 Task: Create a due date automation trigger when advanced on, 2 working days before a card is due add content with a name or a description containing resume at 11:00 AM.
Action: Mouse moved to (1028, 79)
Screenshot: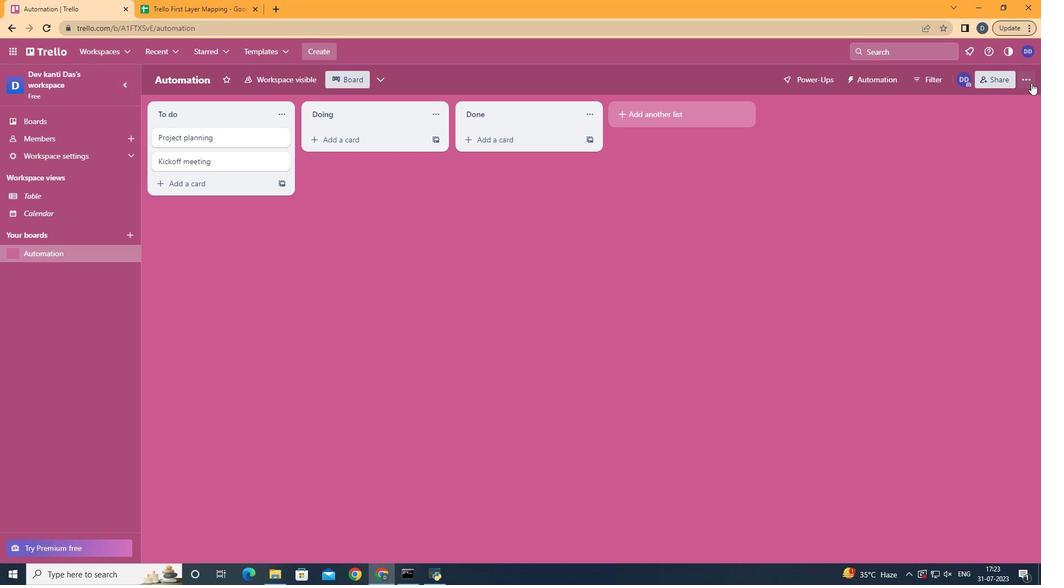 
Action: Mouse pressed left at (1028, 79)
Screenshot: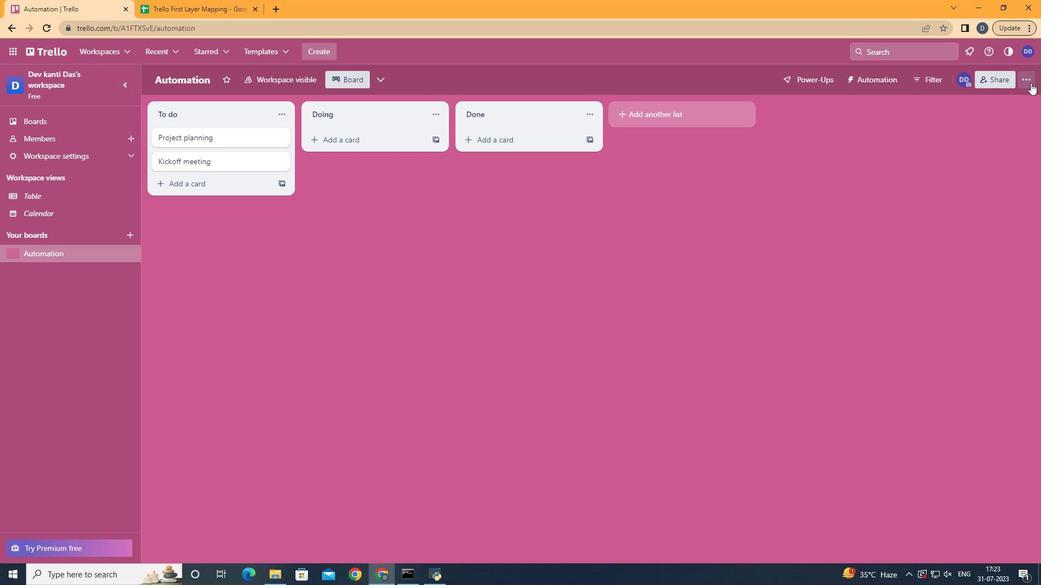 
Action: Mouse moved to (957, 234)
Screenshot: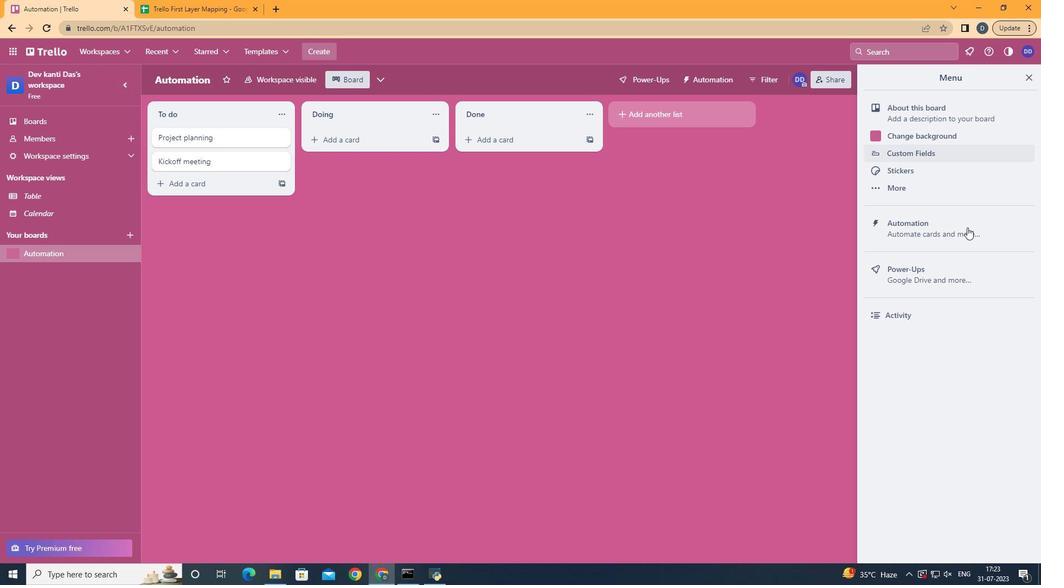 
Action: Mouse pressed left at (957, 234)
Screenshot: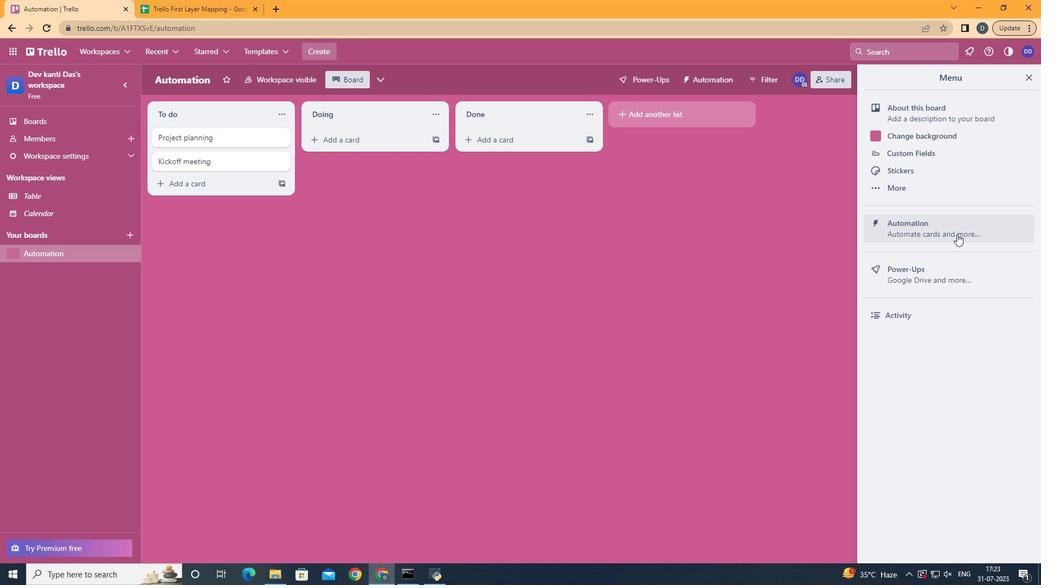 
Action: Mouse moved to (209, 219)
Screenshot: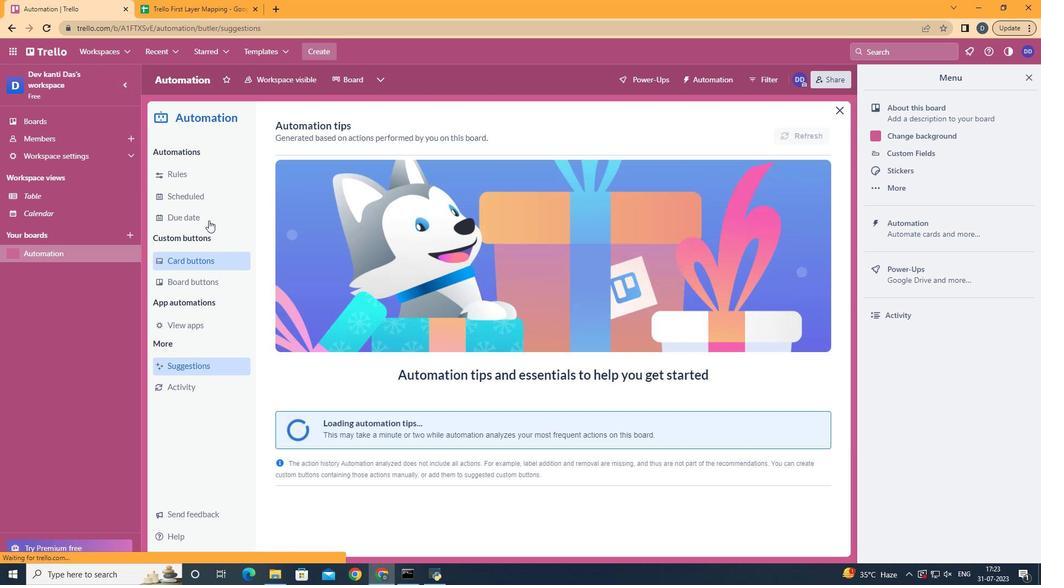 
Action: Mouse pressed left at (209, 219)
Screenshot: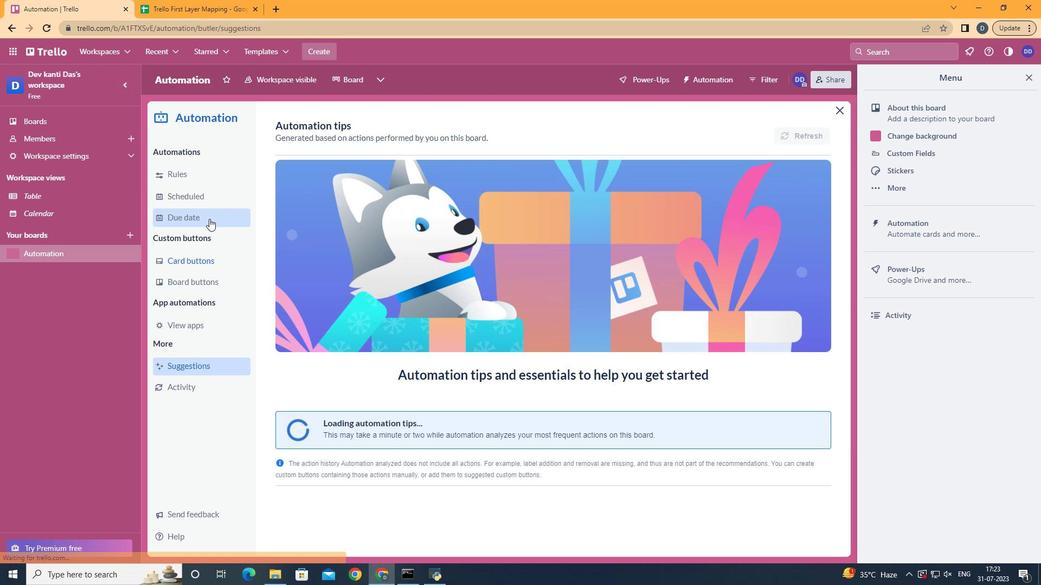 
Action: Mouse moved to (765, 124)
Screenshot: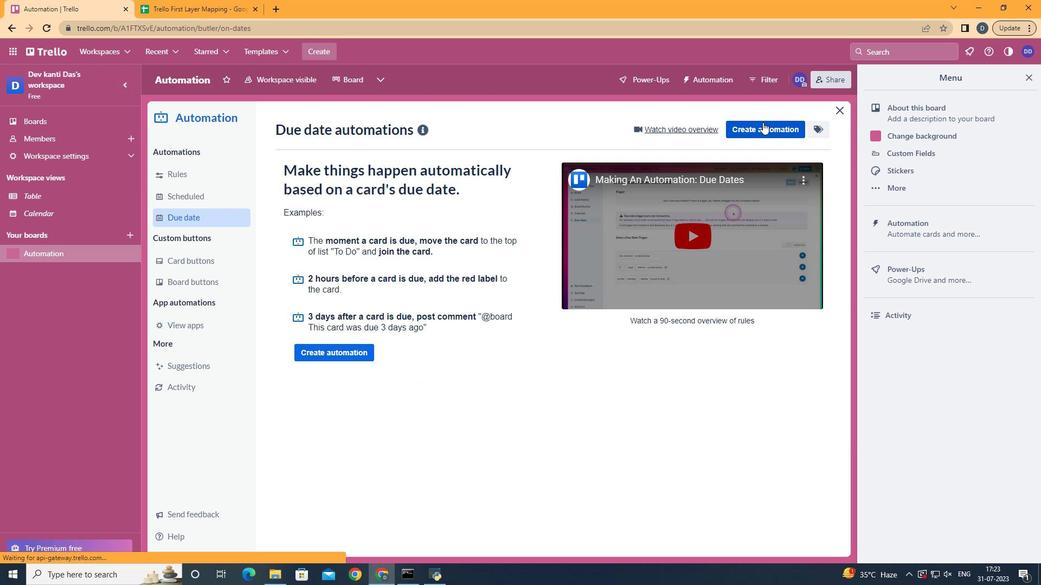 
Action: Mouse pressed left at (765, 124)
Screenshot: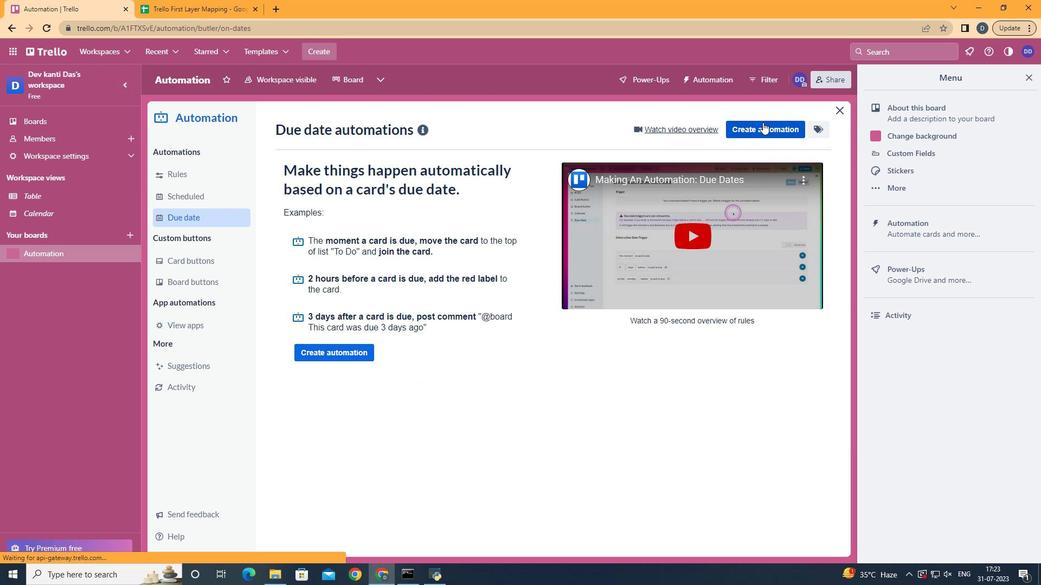 
Action: Mouse moved to (546, 232)
Screenshot: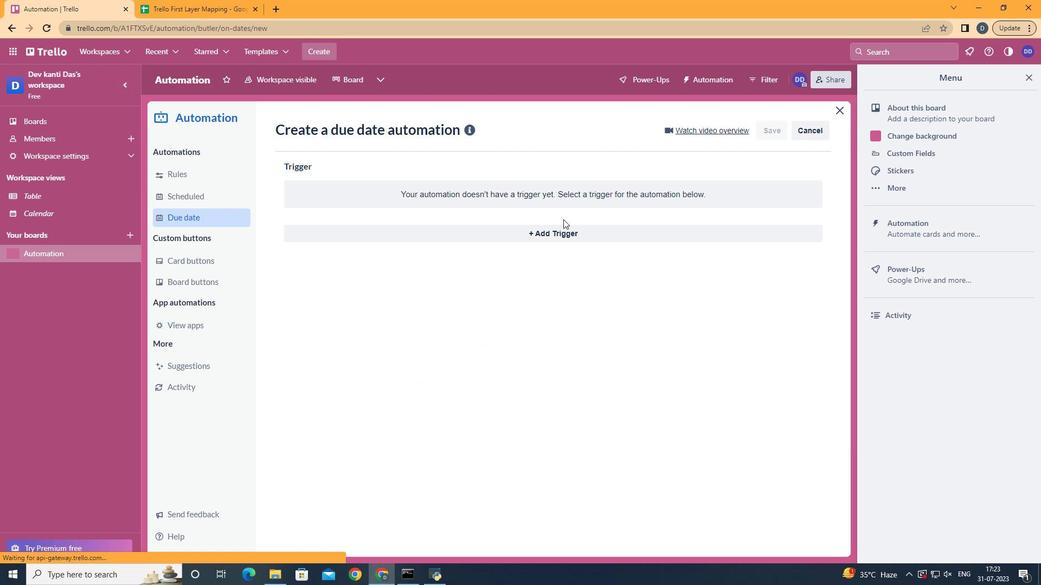 
Action: Mouse pressed left at (546, 232)
Screenshot: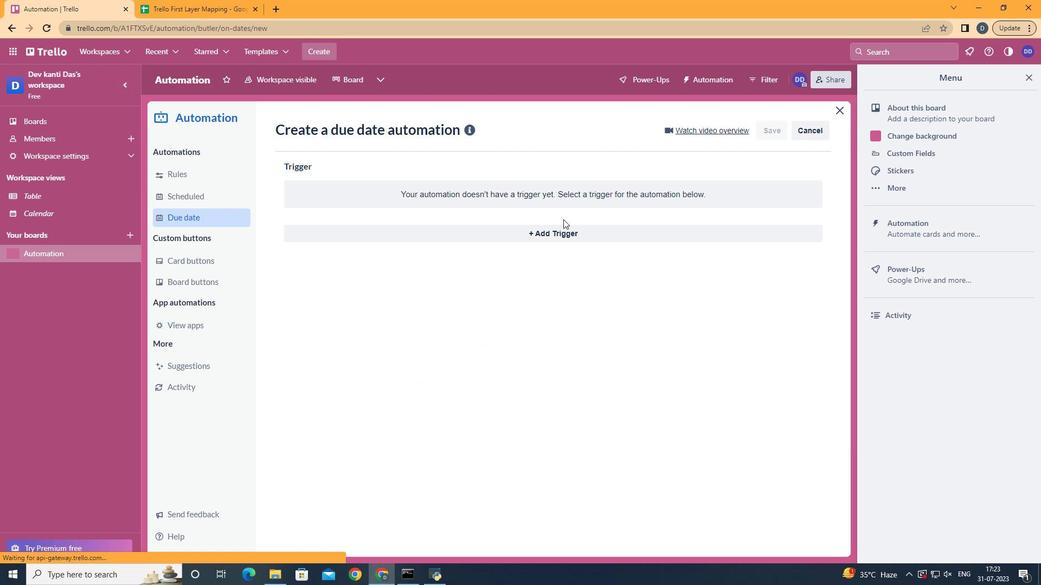 
Action: Mouse moved to (350, 438)
Screenshot: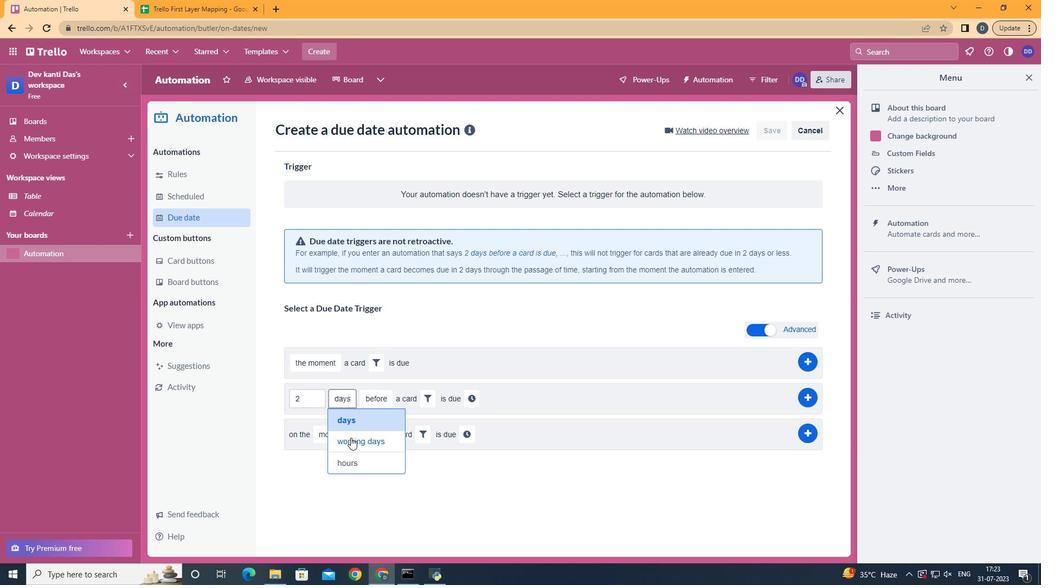
Action: Mouse pressed left at (350, 438)
Screenshot: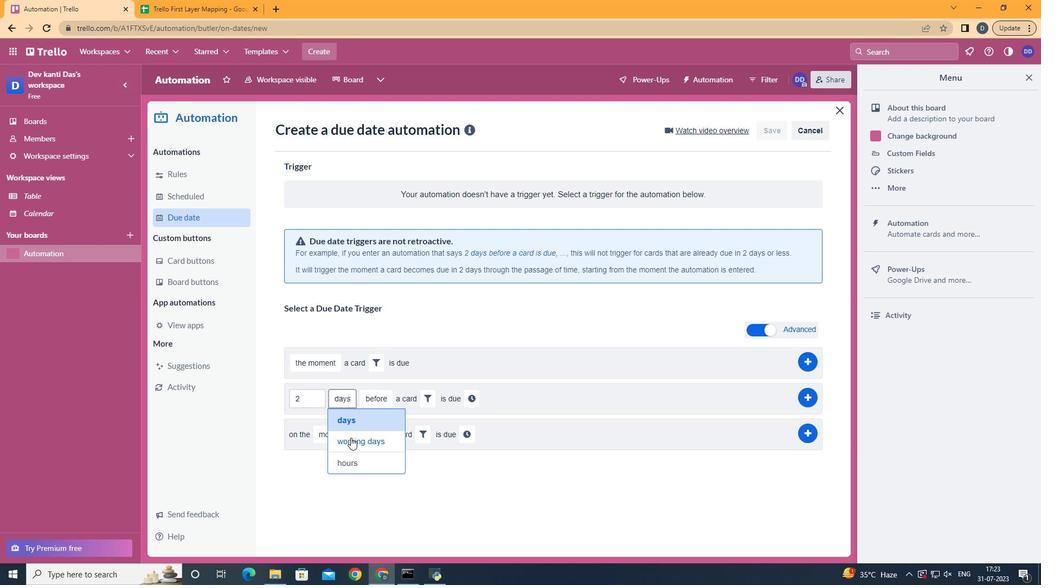
Action: Mouse moved to (452, 397)
Screenshot: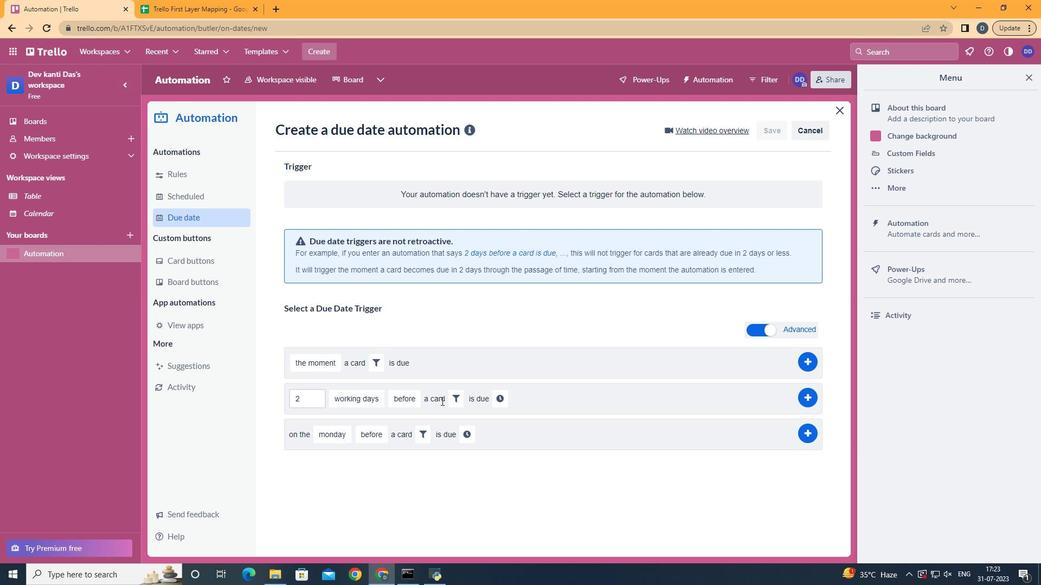
Action: Mouse pressed left at (452, 397)
Screenshot: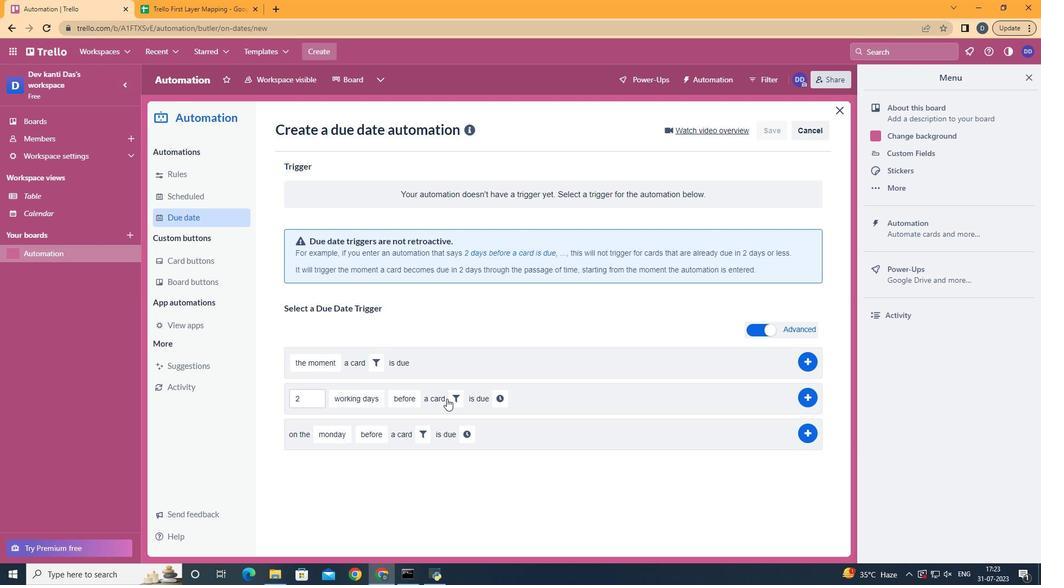 
Action: Mouse moved to (598, 429)
Screenshot: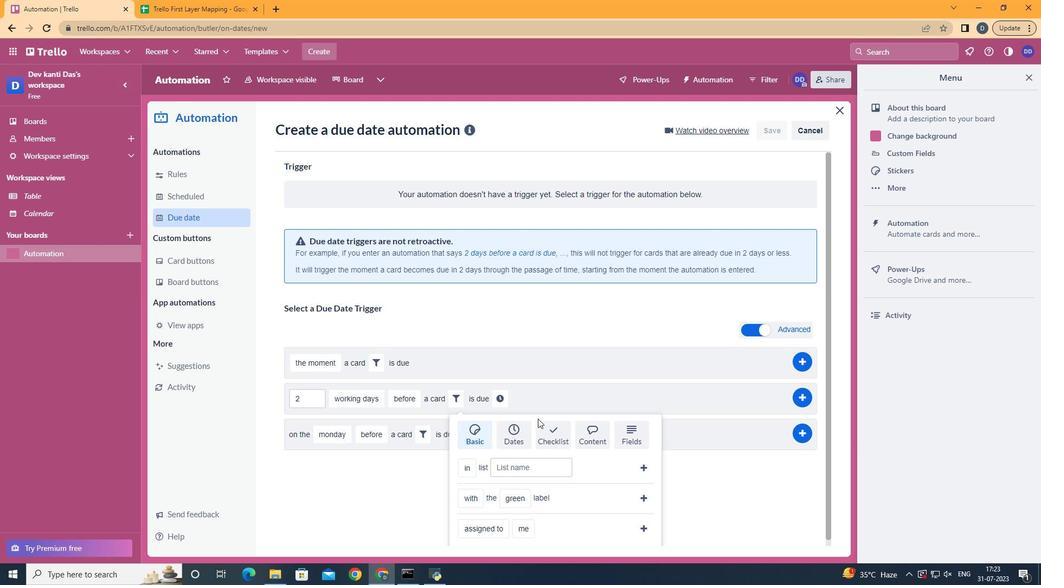 
Action: Mouse pressed left at (598, 429)
Screenshot: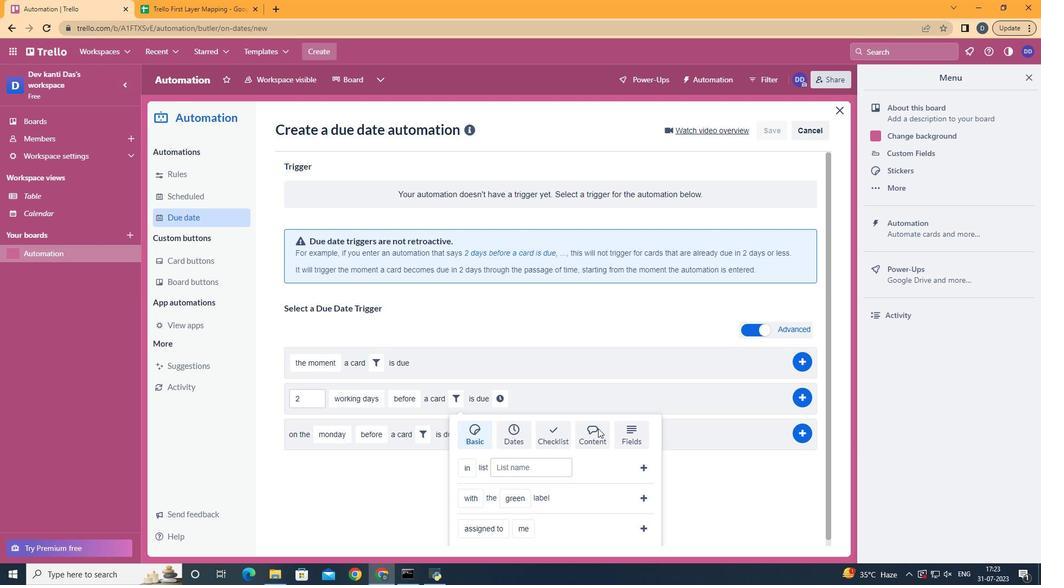 
Action: Mouse moved to (513, 535)
Screenshot: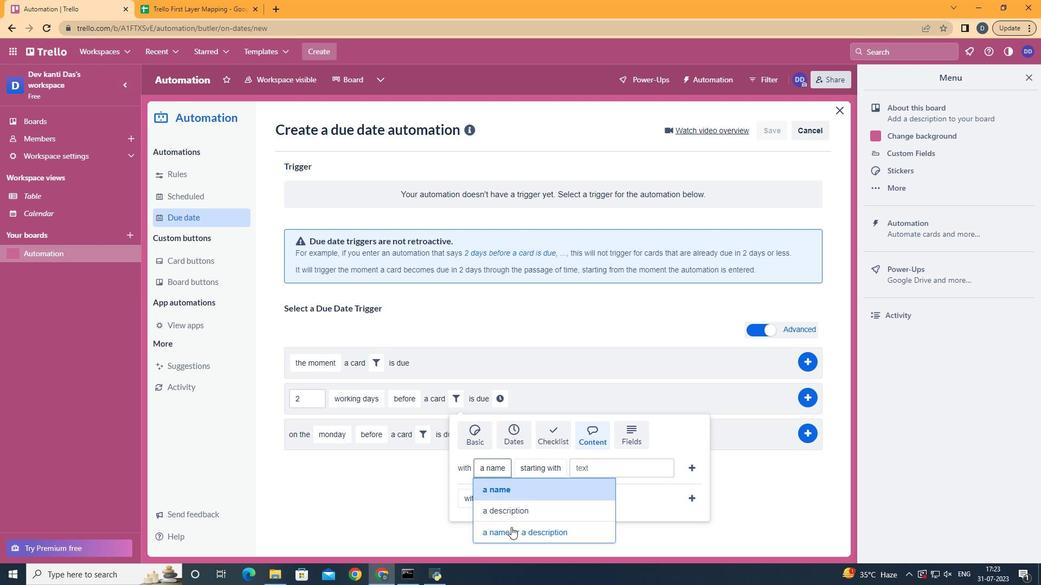 
Action: Mouse pressed left at (513, 535)
Screenshot: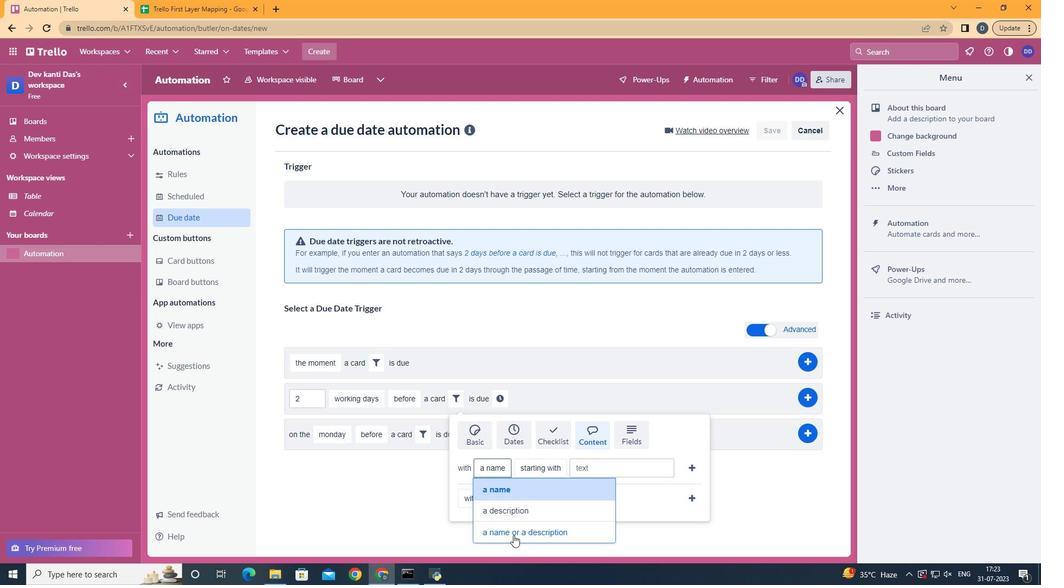 
Action: Mouse moved to (606, 386)
Screenshot: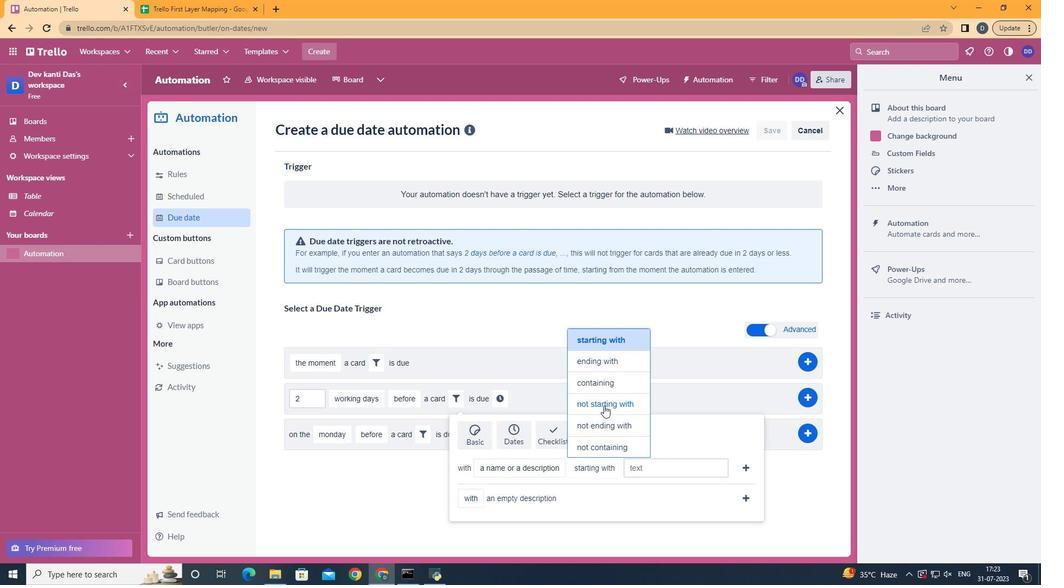 
Action: Mouse pressed left at (606, 386)
Screenshot: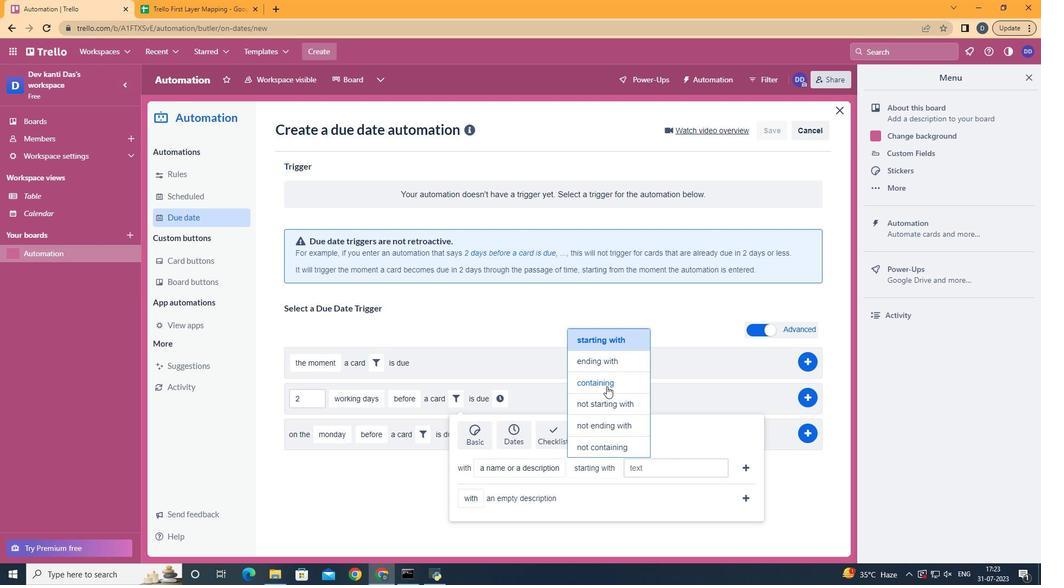 
Action: Mouse moved to (670, 466)
Screenshot: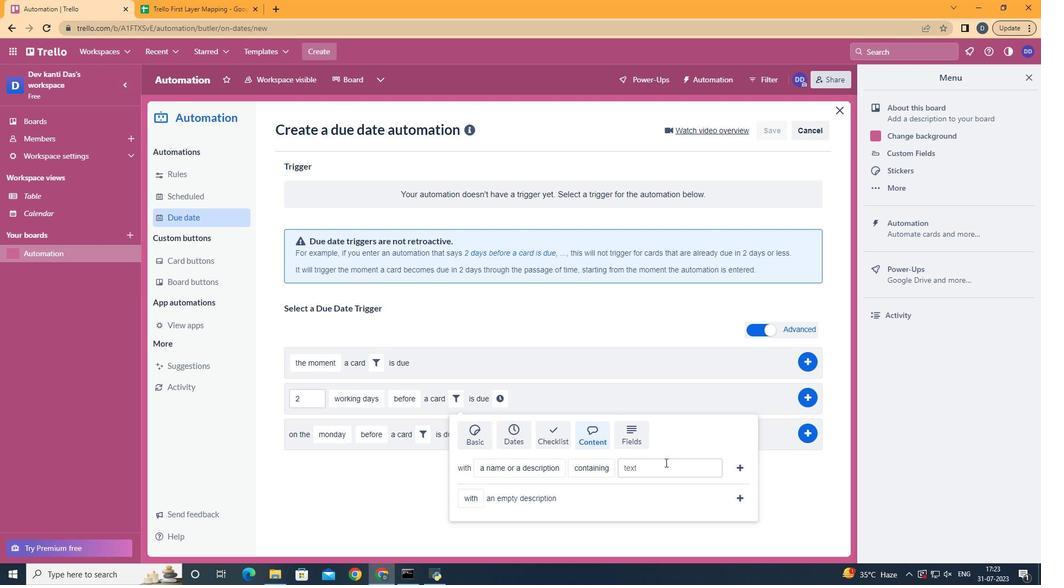 
Action: Mouse pressed left at (670, 466)
Screenshot: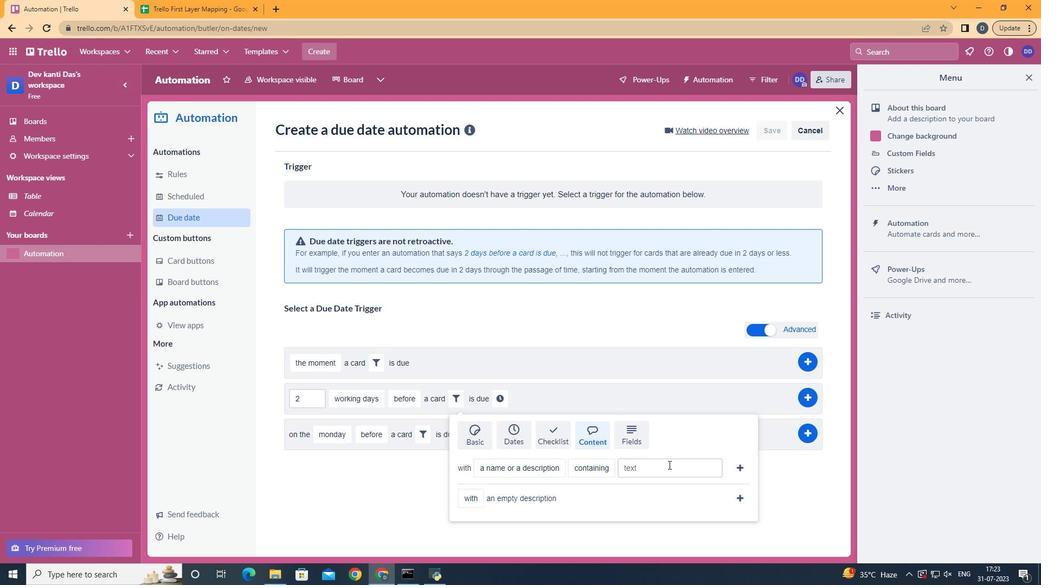
Action: Key pressed resume
Screenshot: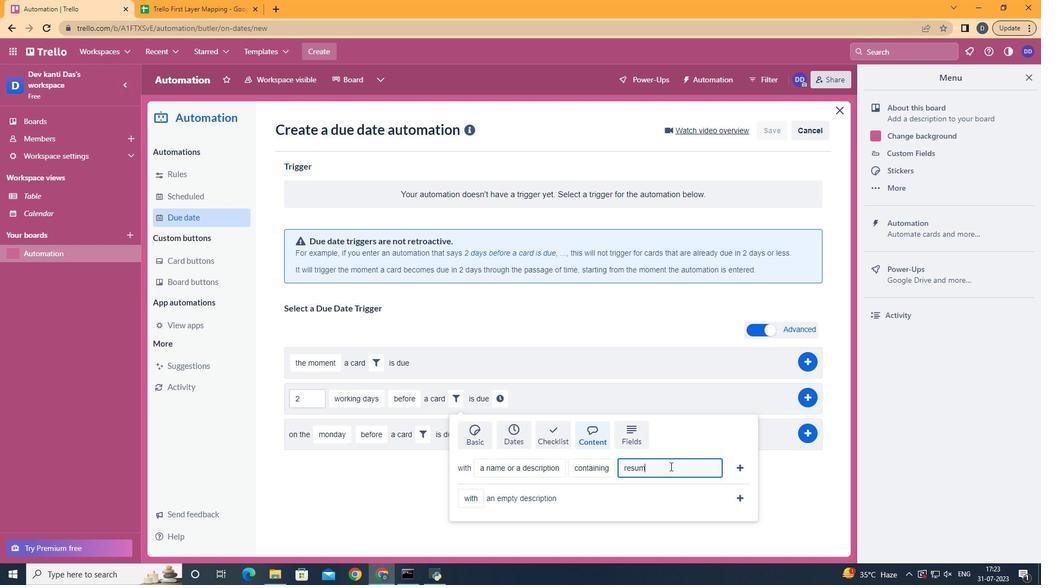 
Action: Mouse moved to (738, 466)
Screenshot: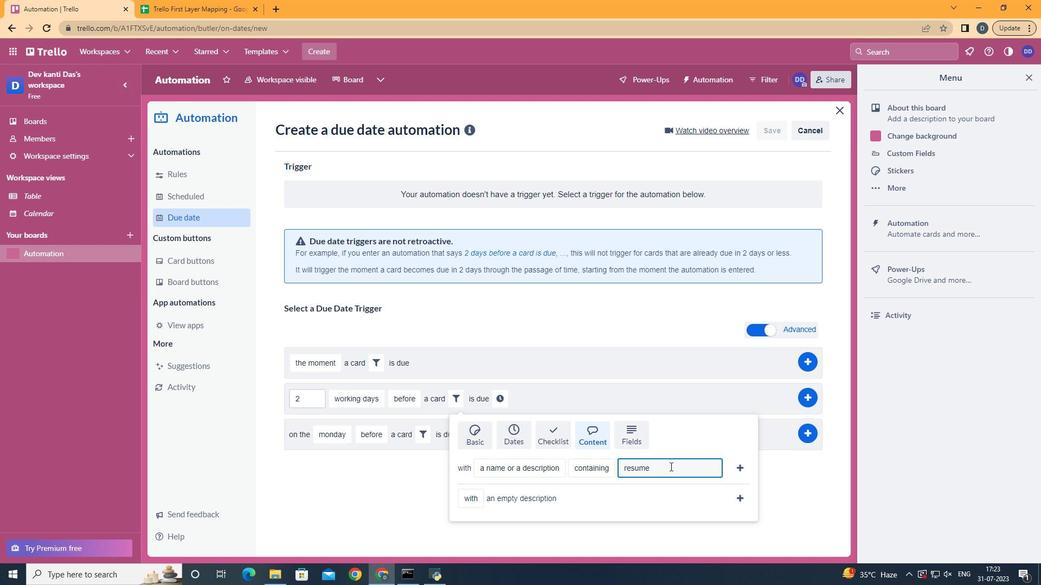 
Action: Mouse pressed left at (738, 466)
Screenshot: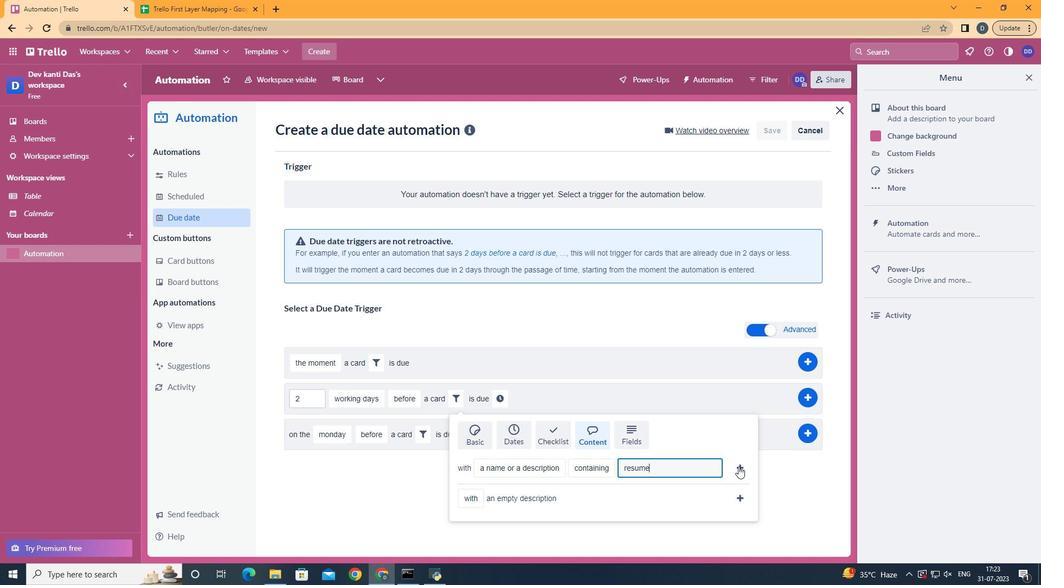 
Action: Mouse moved to (698, 404)
Screenshot: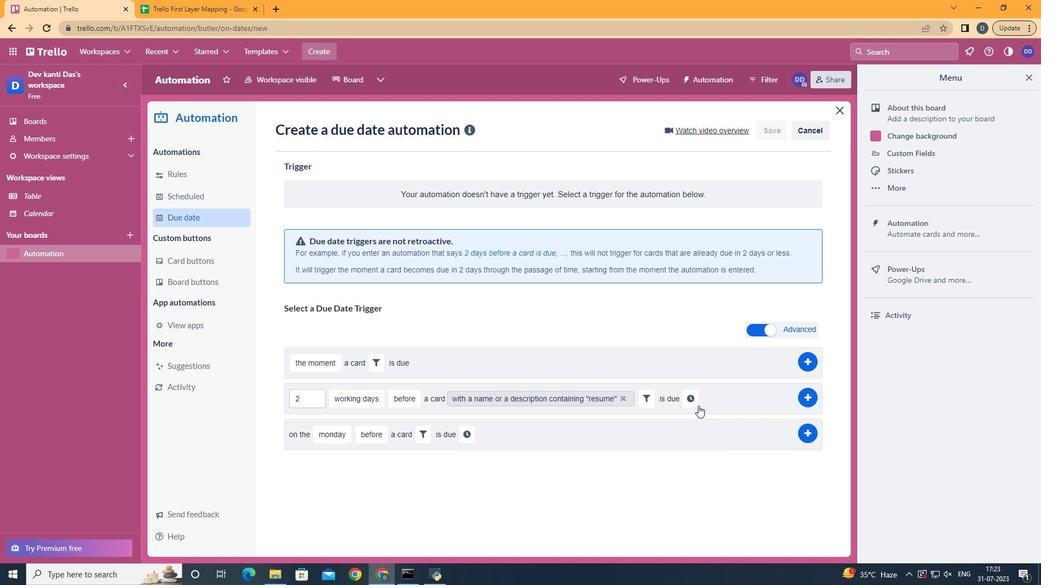 
Action: Mouse pressed left at (698, 404)
Screenshot: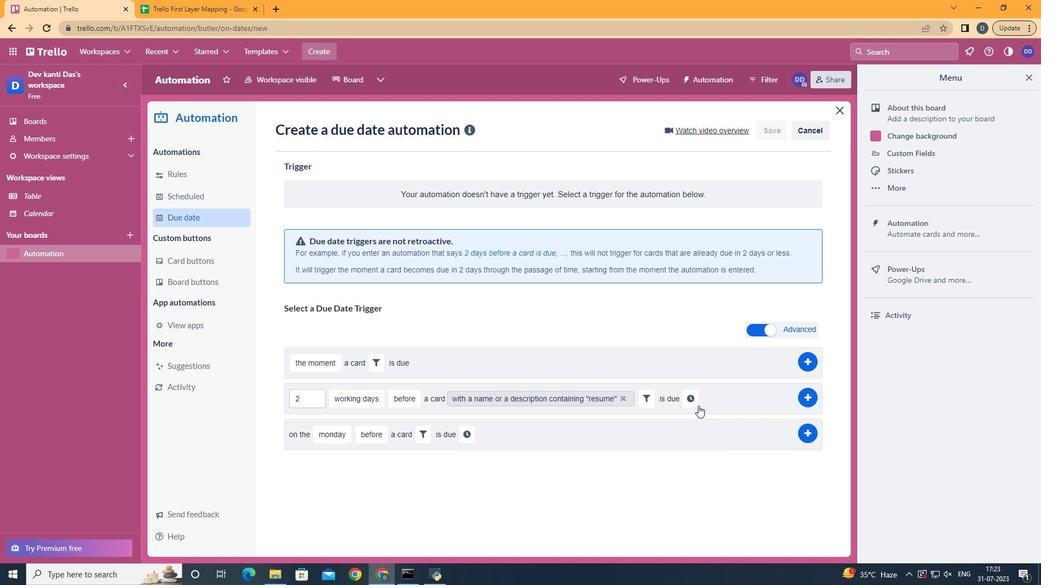
Action: Mouse moved to (342, 420)
Screenshot: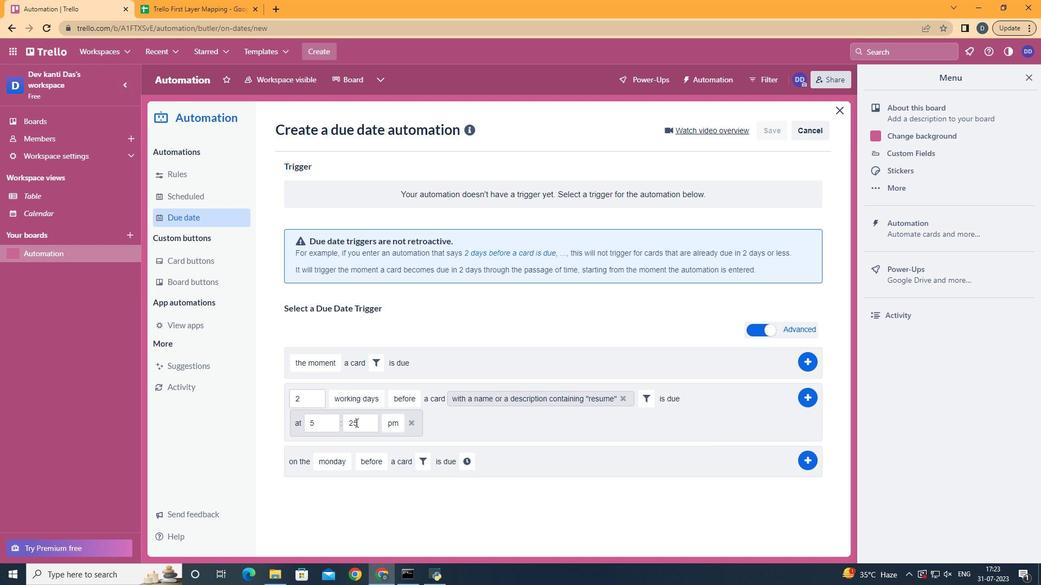 
Action: Mouse pressed left at (342, 420)
Screenshot: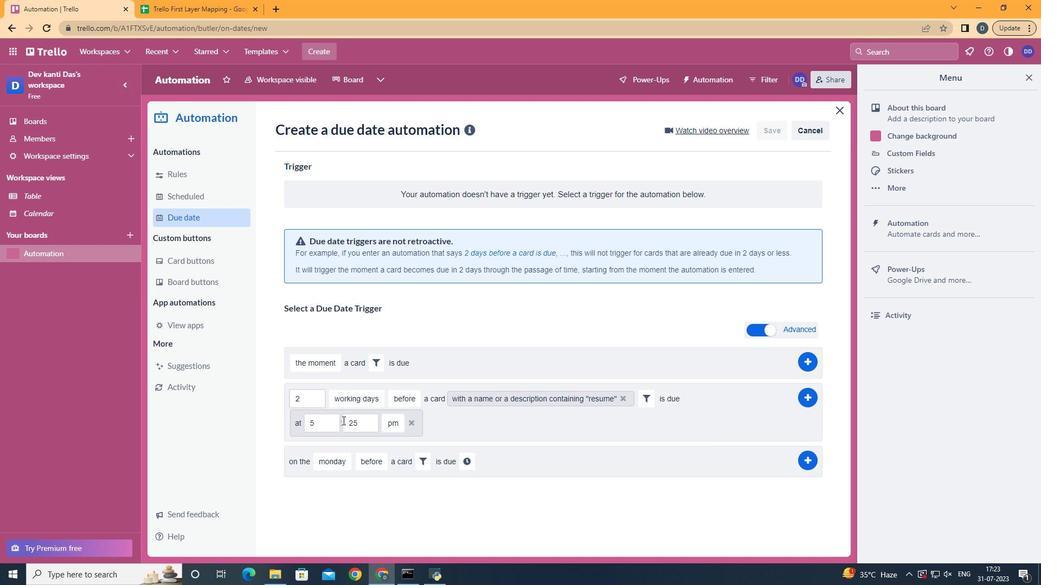 
Action: Mouse moved to (331, 422)
Screenshot: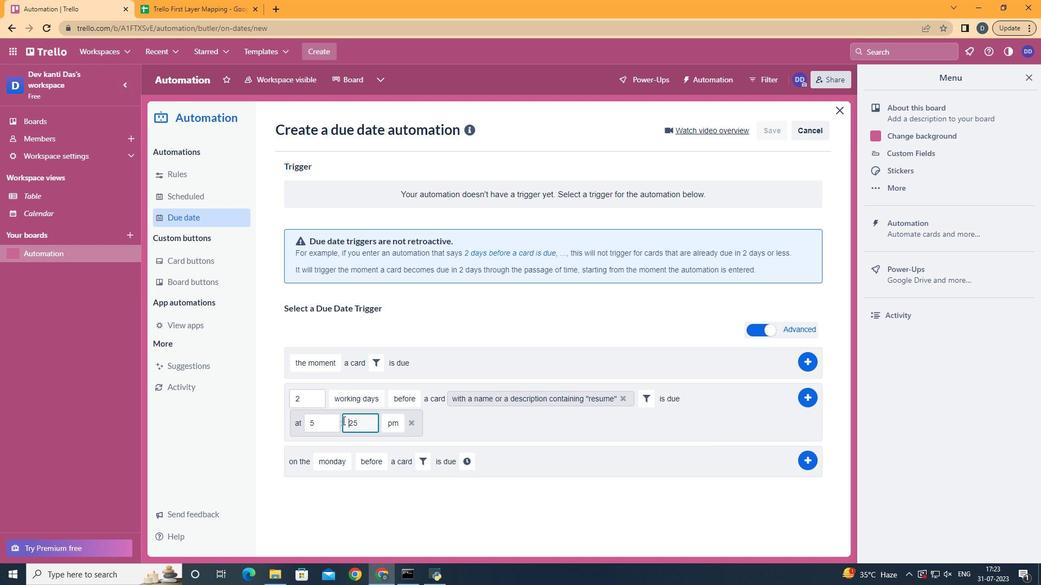 
Action: Mouse pressed left at (331, 422)
Screenshot: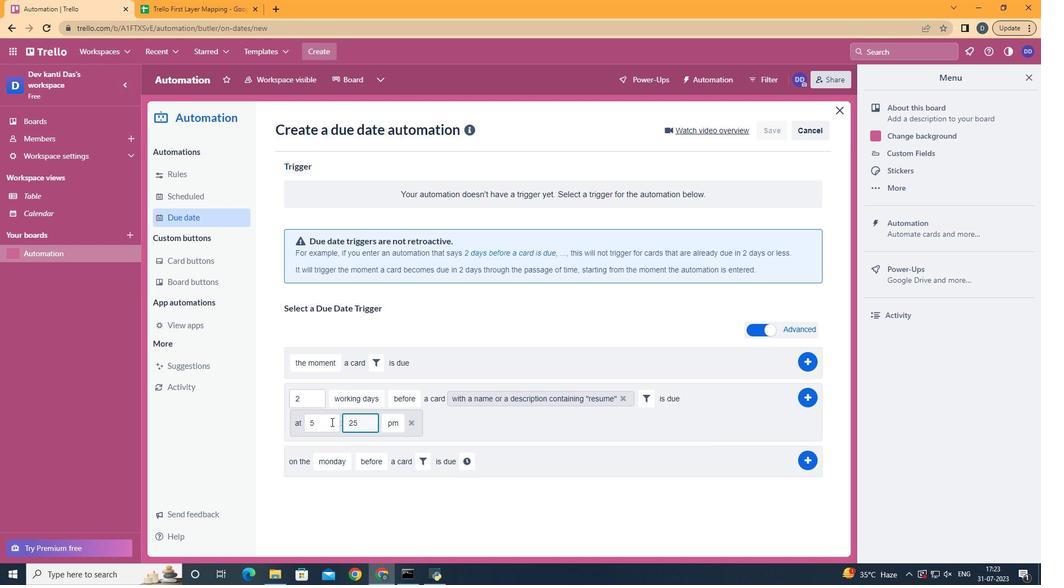 
Action: Key pressed <Key.backspace>11
Screenshot: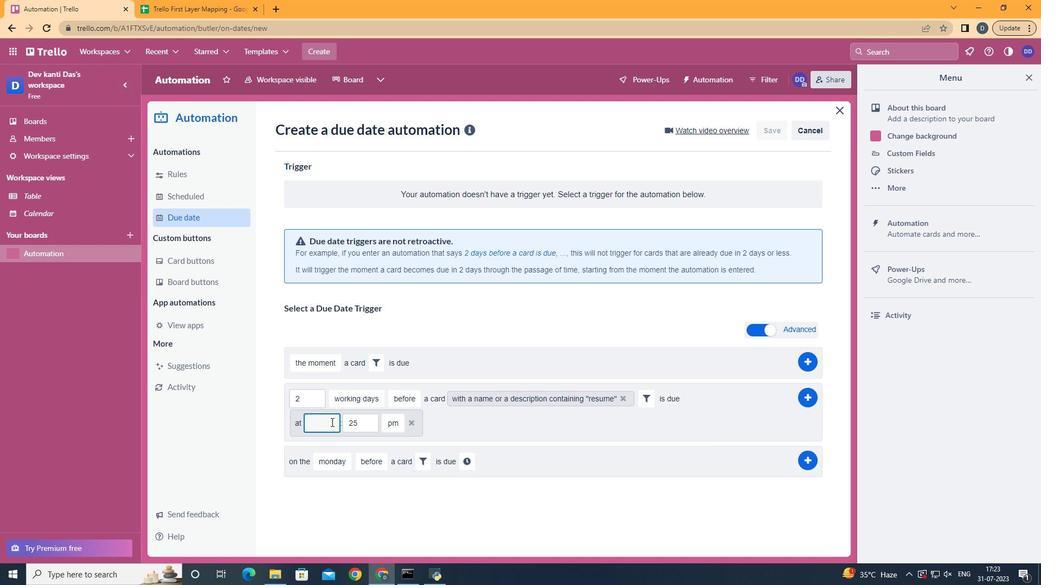 
Action: Mouse moved to (362, 423)
Screenshot: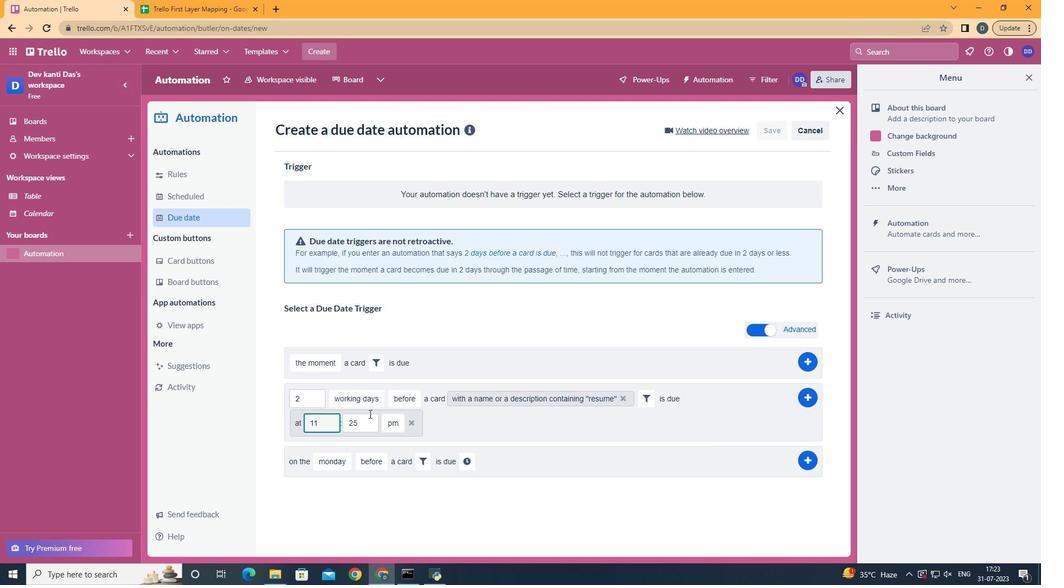 
Action: Mouse pressed left at (362, 423)
Screenshot: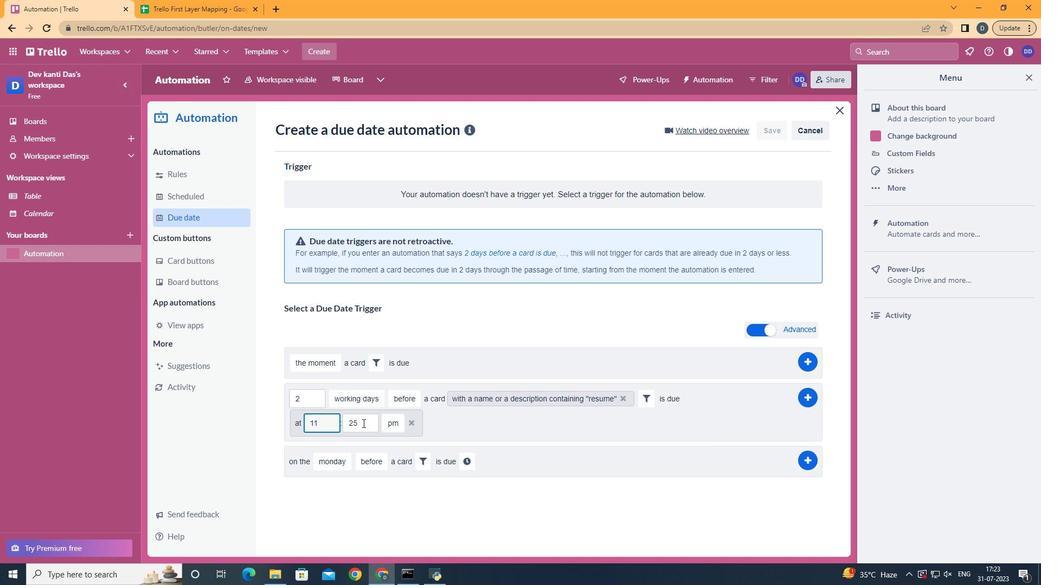 
Action: Key pressed <Key.backspace><Key.backspace>00
Screenshot: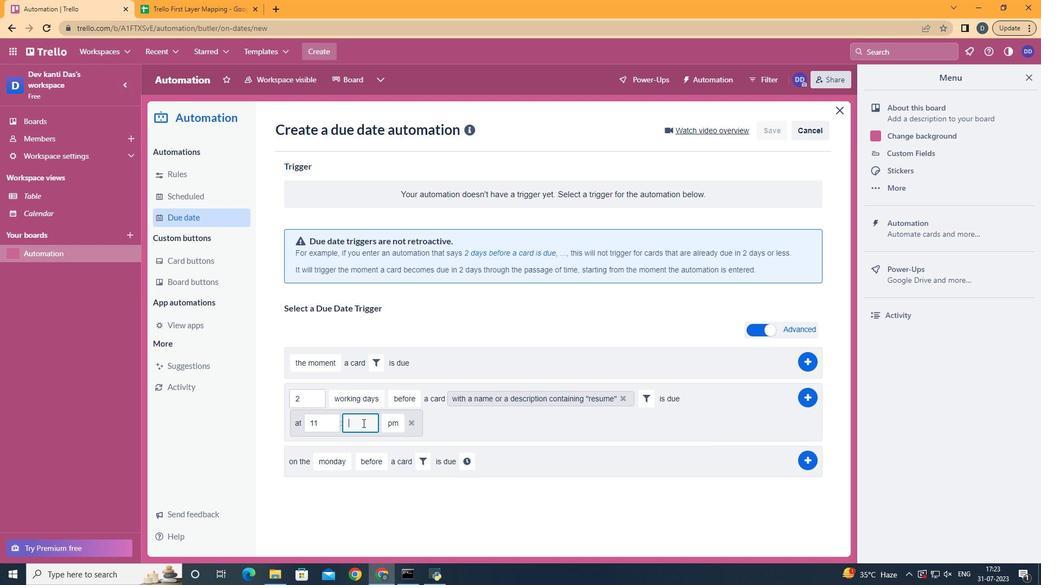 
Action: Mouse moved to (396, 438)
Screenshot: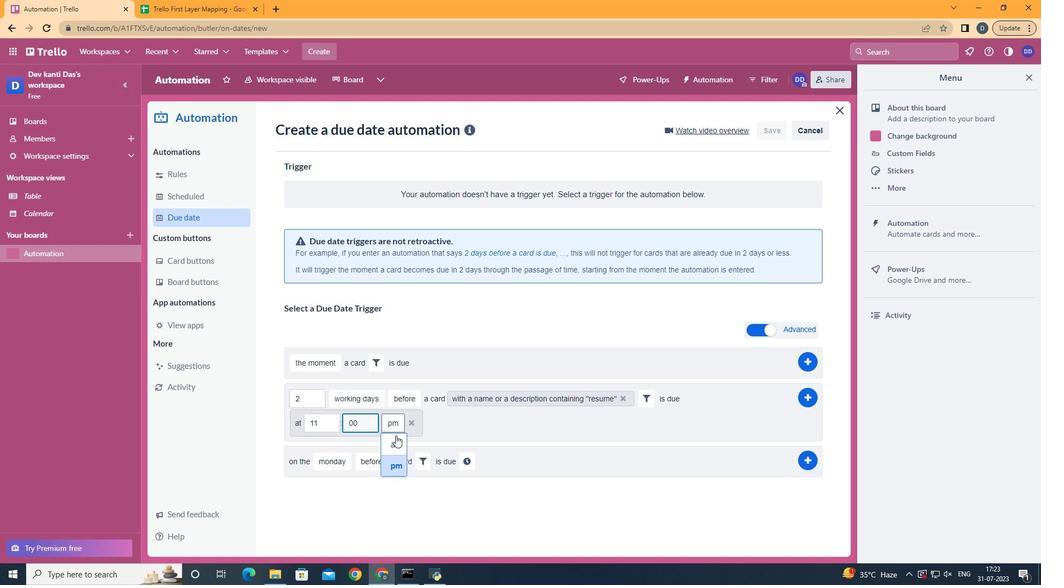 
Action: Mouse pressed left at (396, 438)
Screenshot: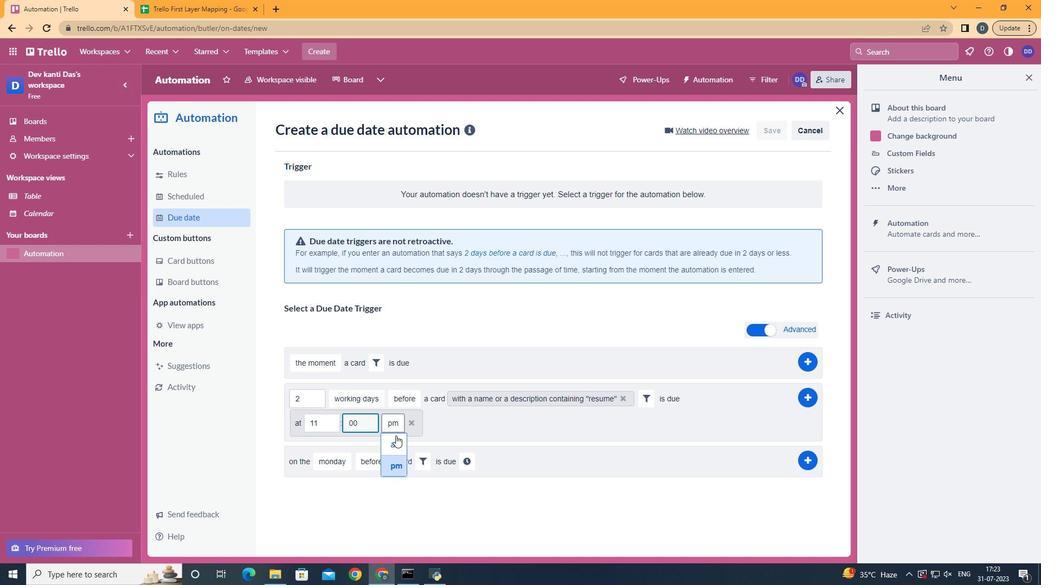 
Action: Mouse moved to (810, 399)
Screenshot: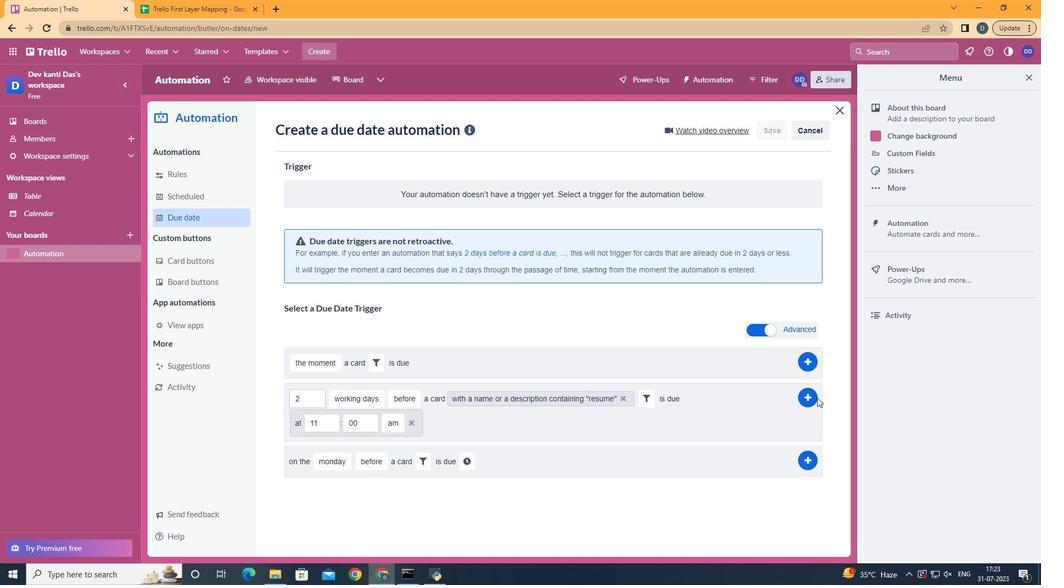 
Action: Mouse pressed left at (810, 399)
Screenshot: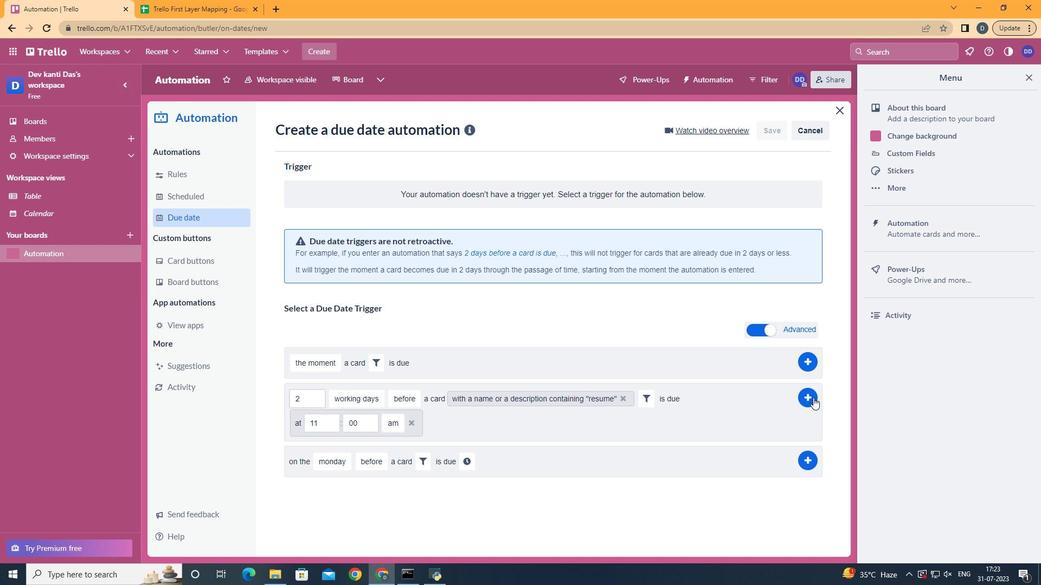 
Action: Mouse moved to (474, 277)
Screenshot: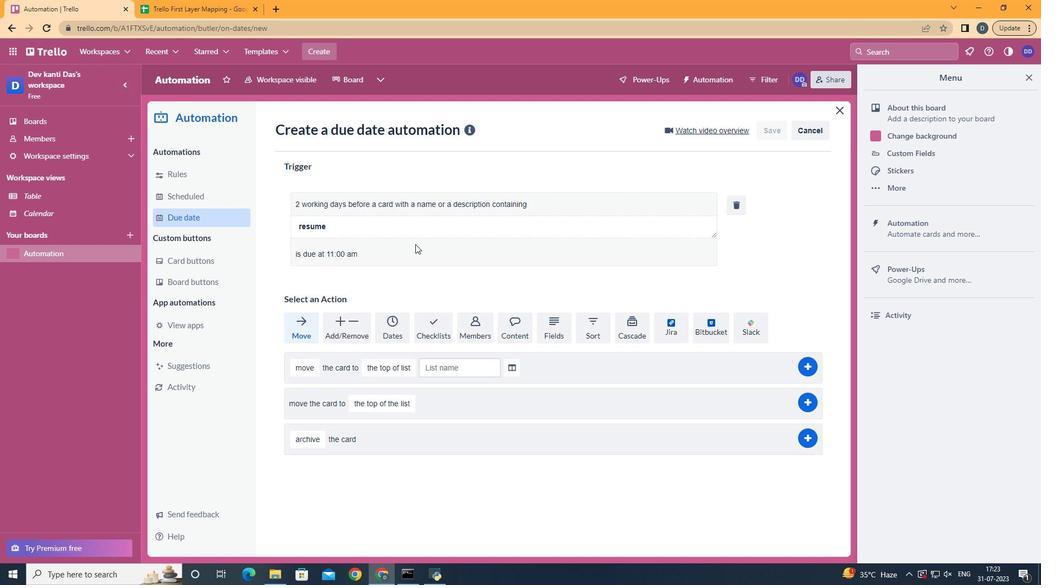 
